 Task: Automatically enable private vulnerability reporting for new public repositories in the organization "Mark56711".
Action: Mouse moved to (1019, 83)
Screenshot: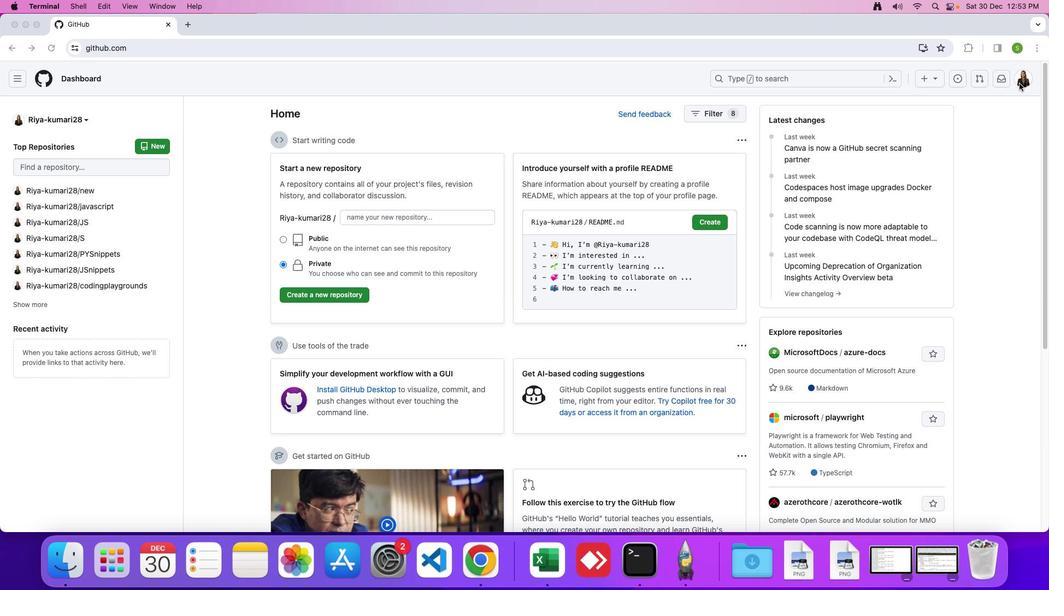 
Action: Mouse pressed left at (1019, 83)
Screenshot: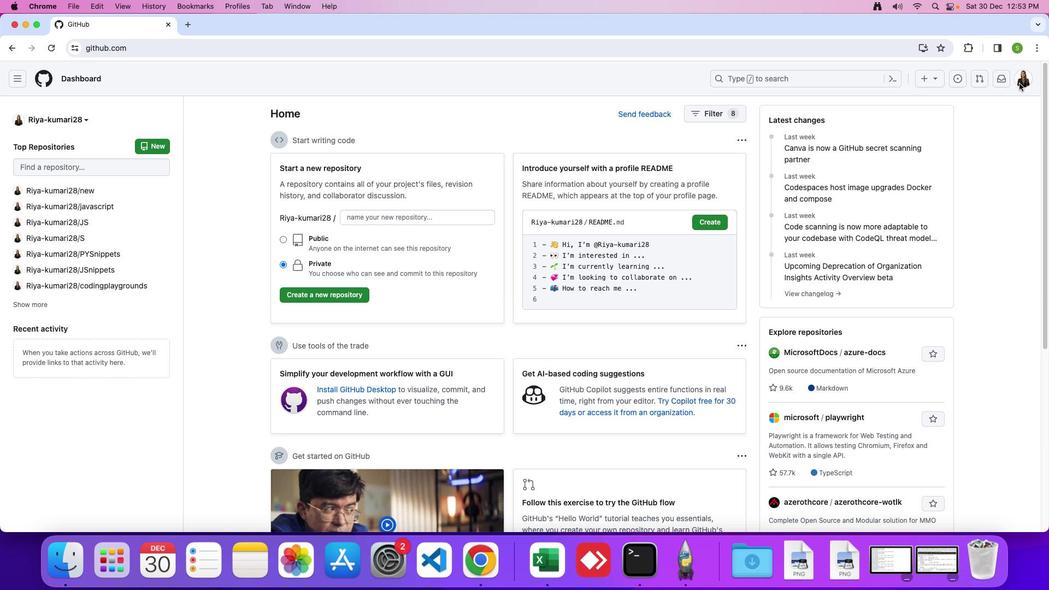 
Action: Mouse moved to (1025, 80)
Screenshot: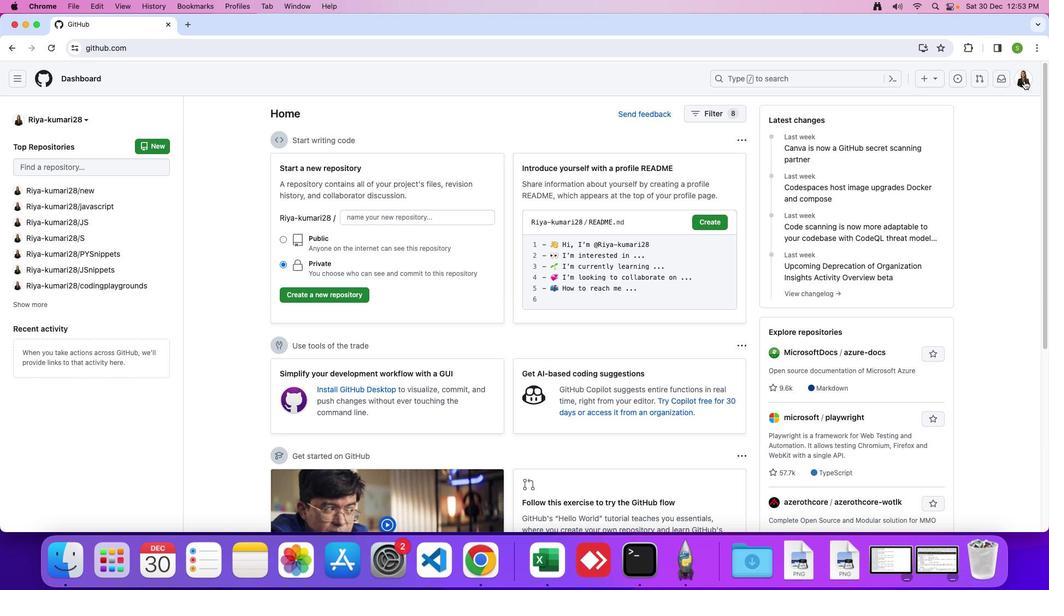 
Action: Mouse pressed left at (1025, 80)
Screenshot: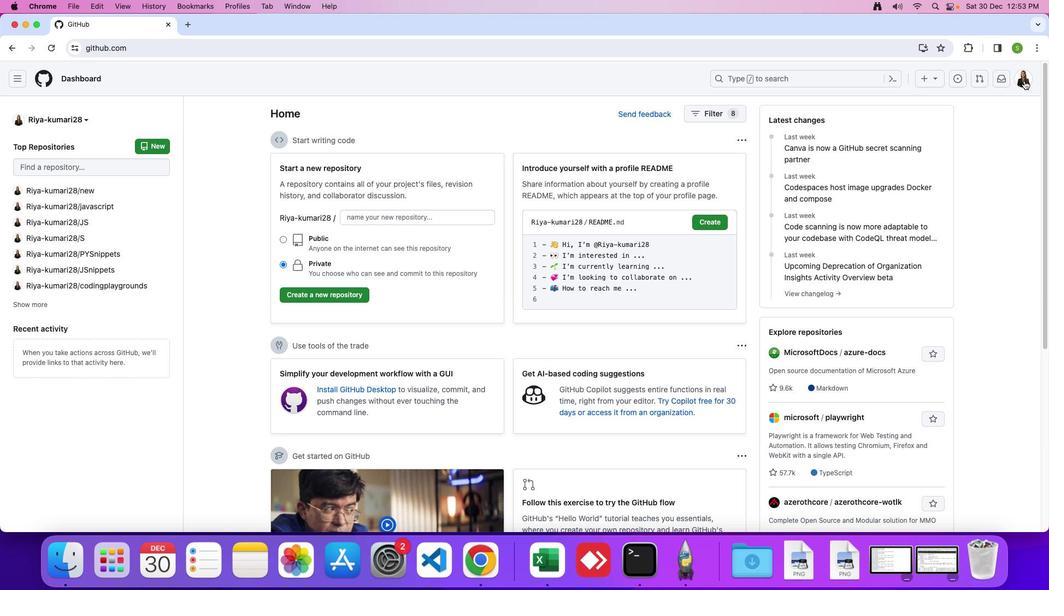 
Action: Mouse moved to (943, 214)
Screenshot: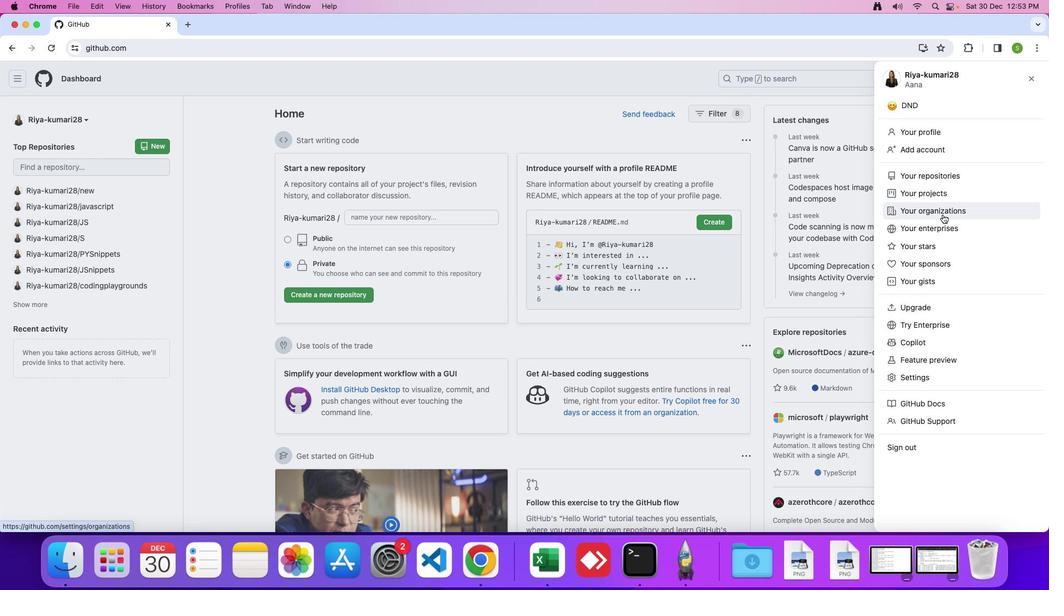 
Action: Mouse pressed left at (943, 214)
Screenshot: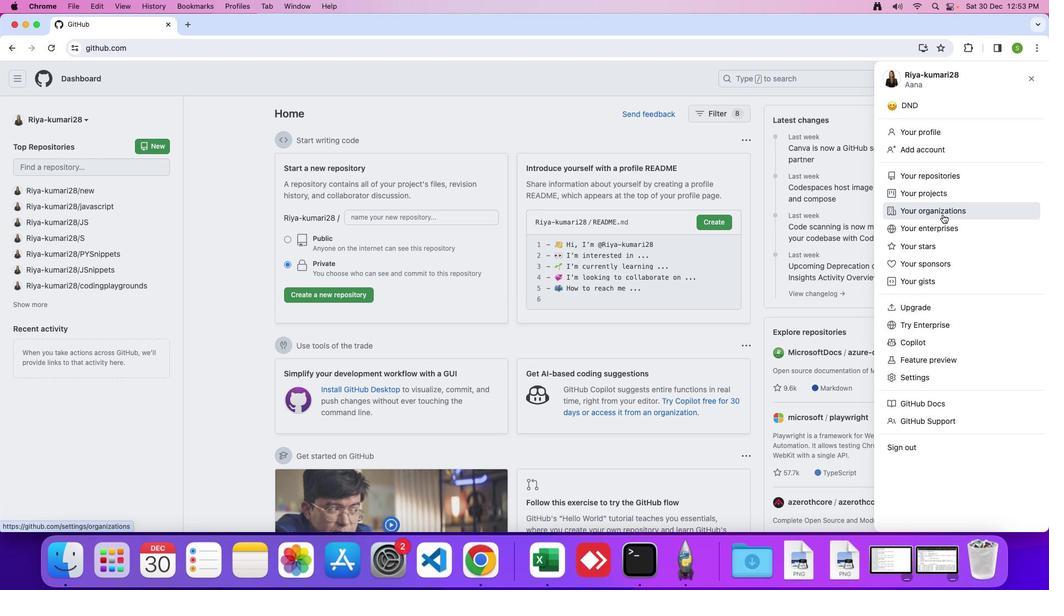 
Action: Mouse moved to (786, 228)
Screenshot: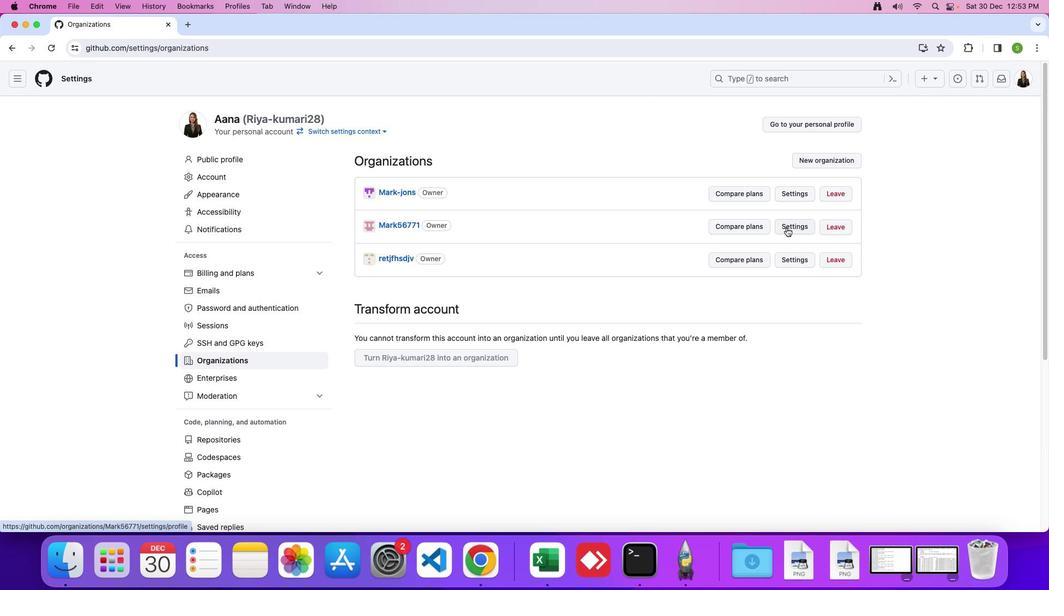 
Action: Mouse pressed left at (786, 228)
Screenshot: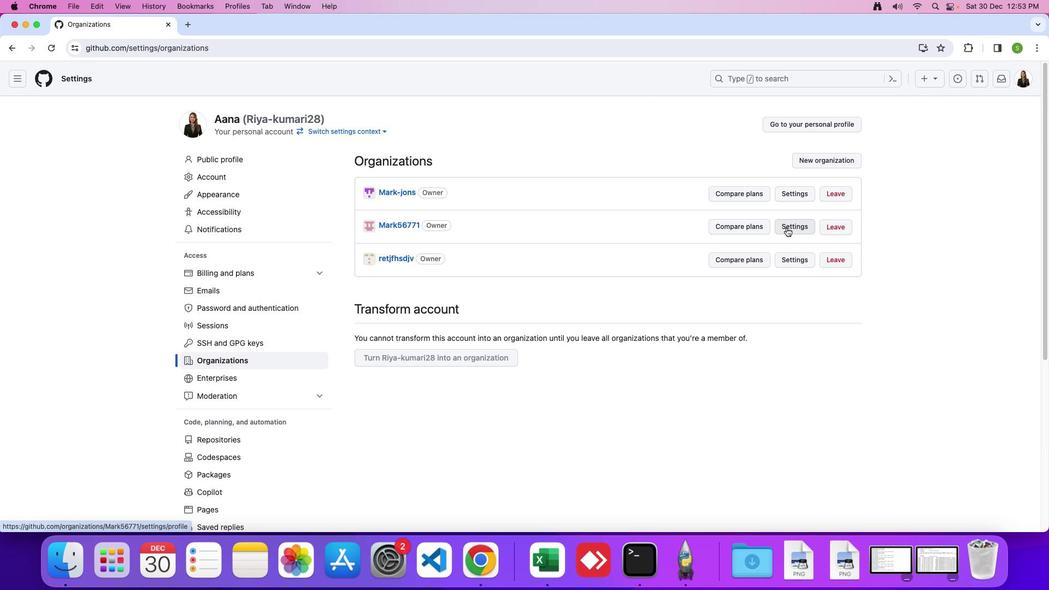 
Action: Mouse moved to (250, 322)
Screenshot: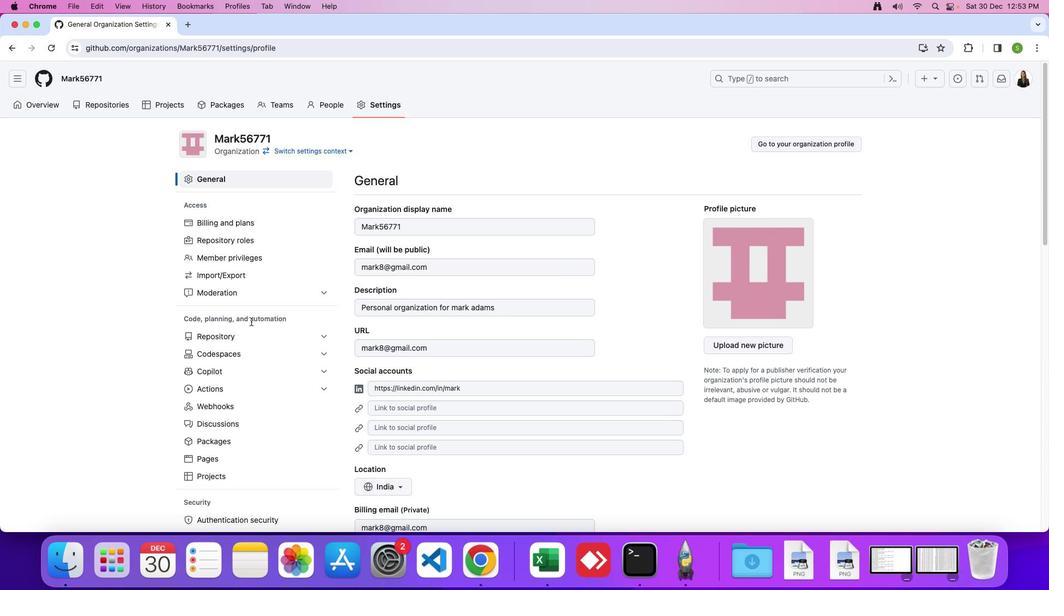 
Action: Mouse scrolled (250, 322) with delta (0, 0)
Screenshot: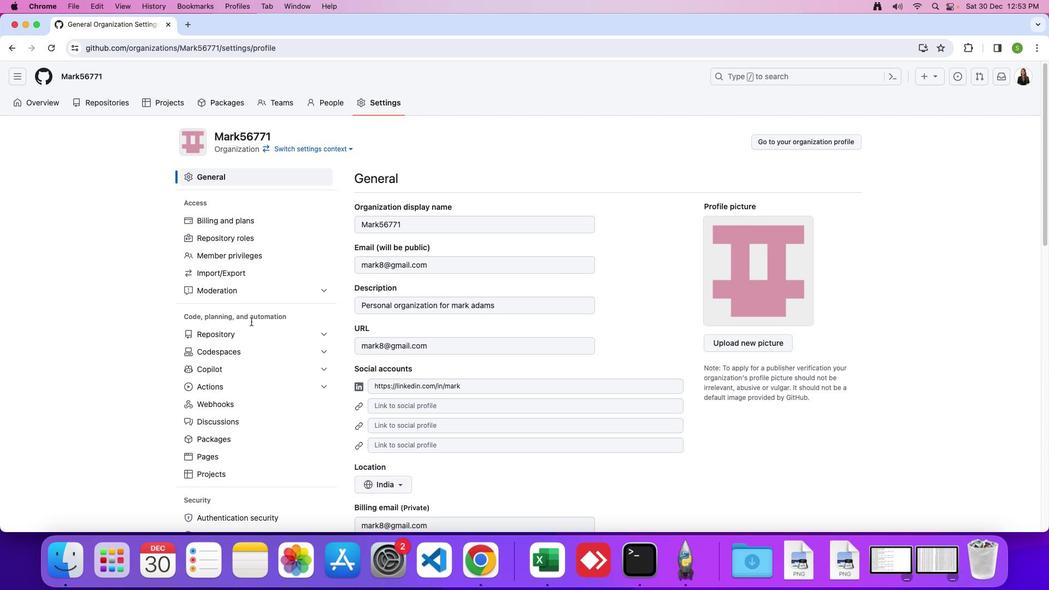 
Action: Mouse scrolled (250, 322) with delta (0, 0)
Screenshot: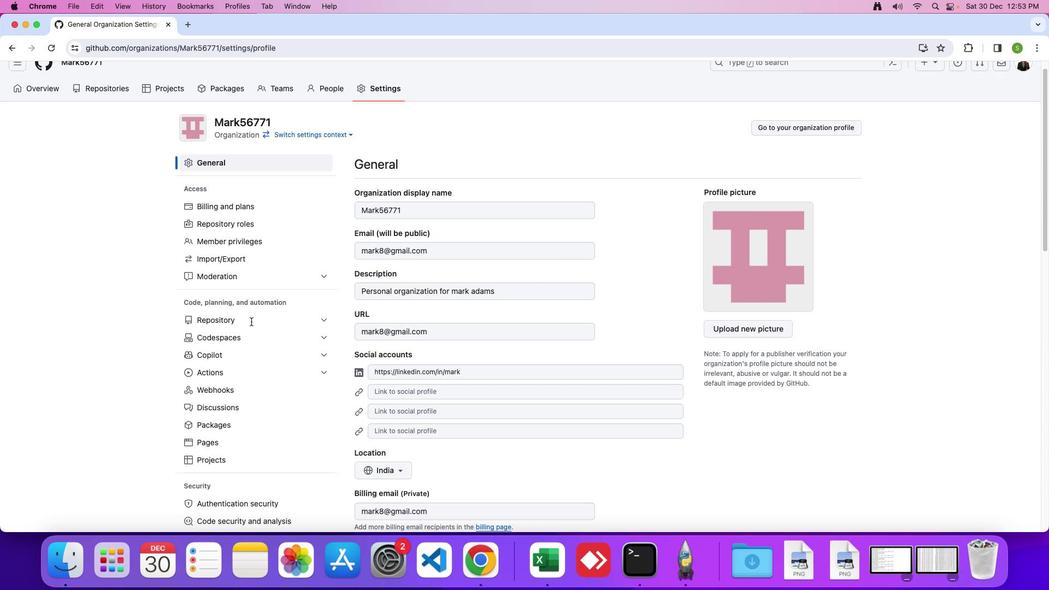 
Action: Mouse scrolled (250, 322) with delta (0, -1)
Screenshot: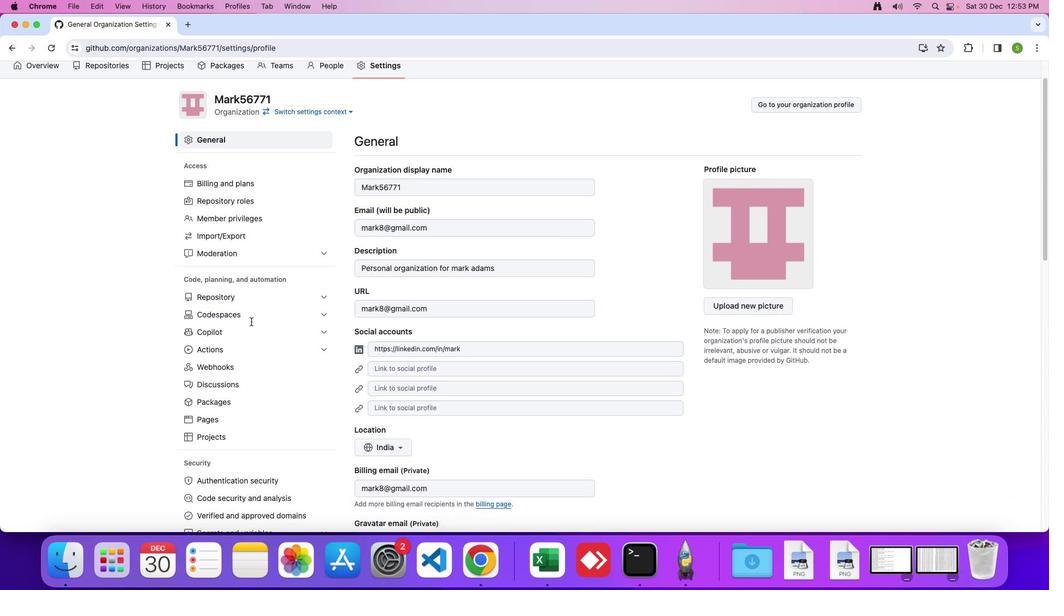 
Action: Mouse scrolled (250, 322) with delta (0, -1)
Screenshot: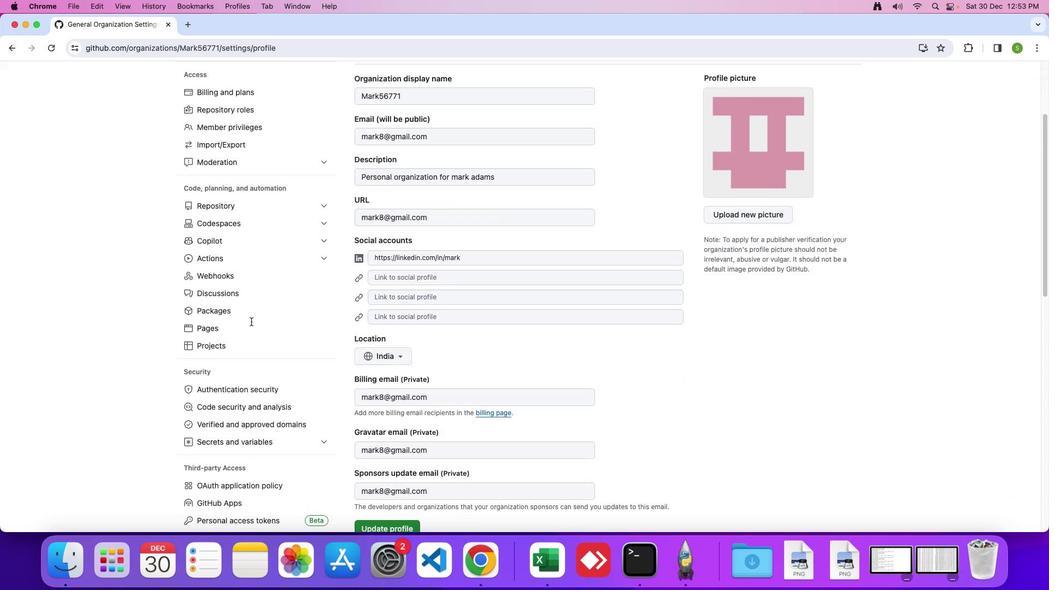 
Action: Mouse moved to (241, 356)
Screenshot: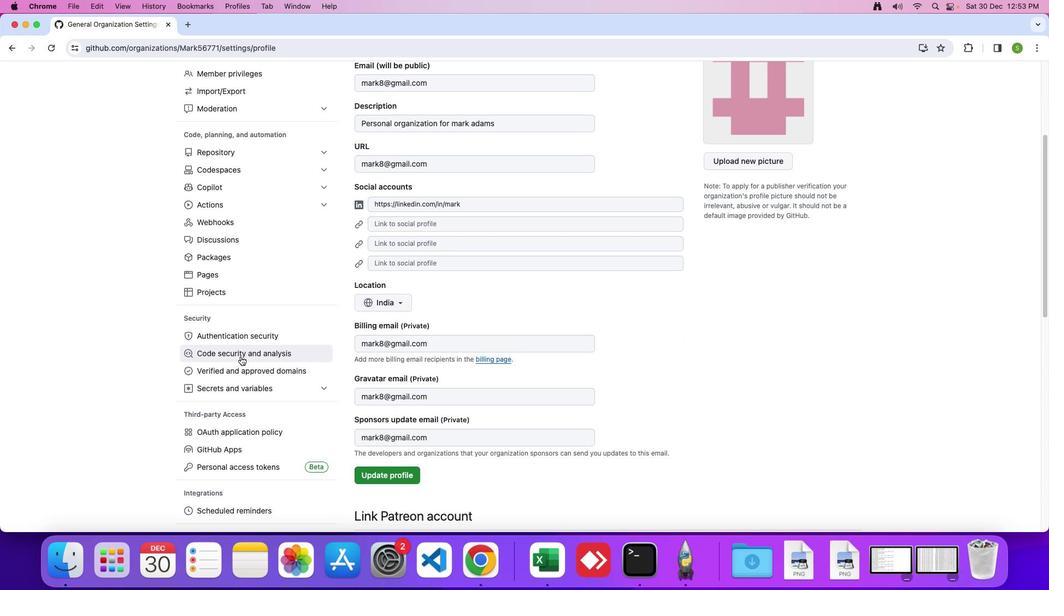 
Action: Mouse pressed left at (241, 356)
Screenshot: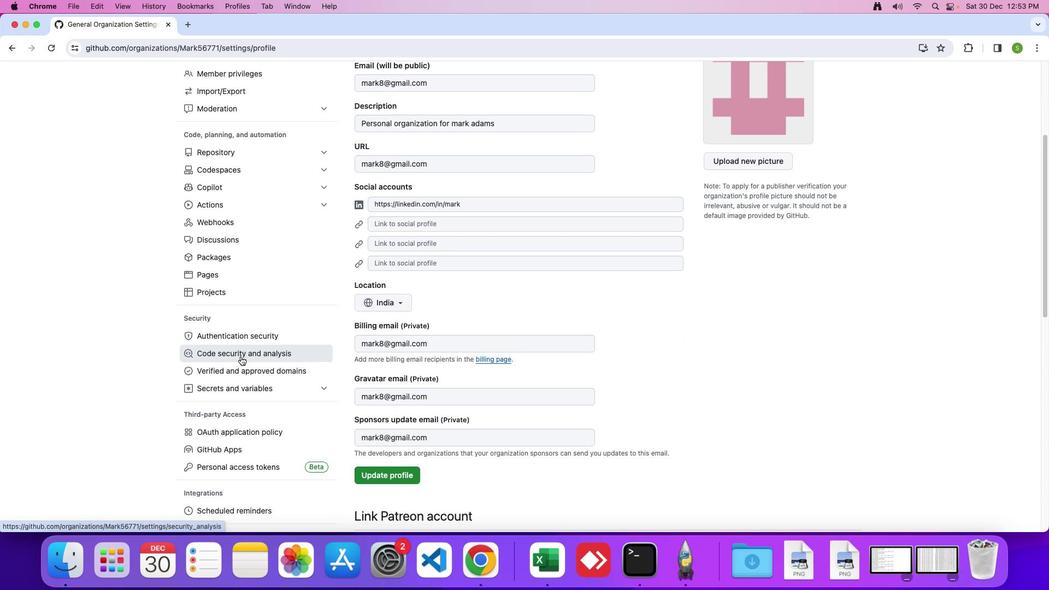 
Action: Mouse moved to (358, 288)
Screenshot: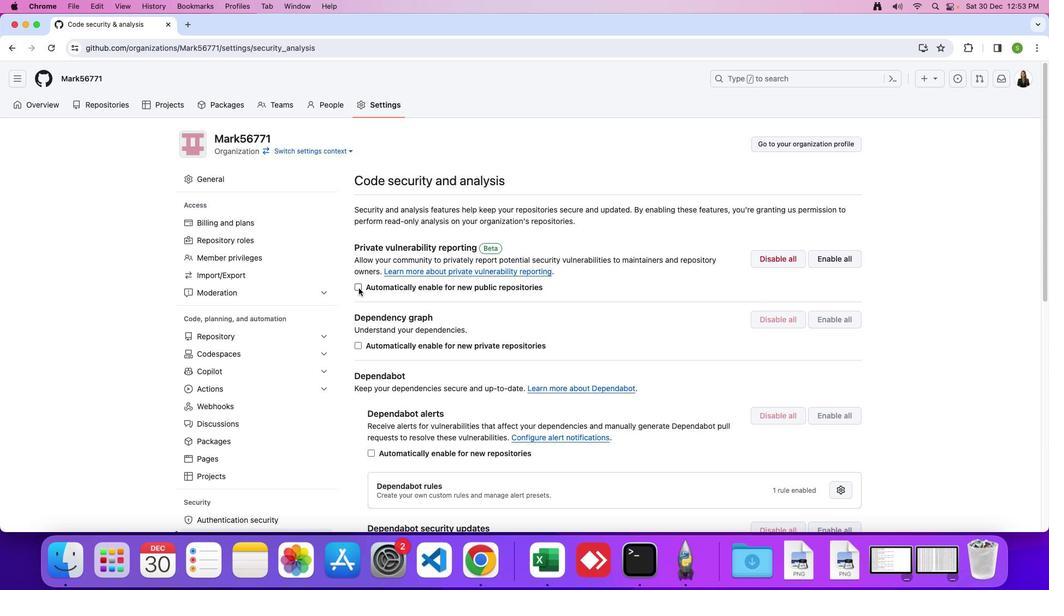 
Action: Mouse pressed left at (358, 288)
Screenshot: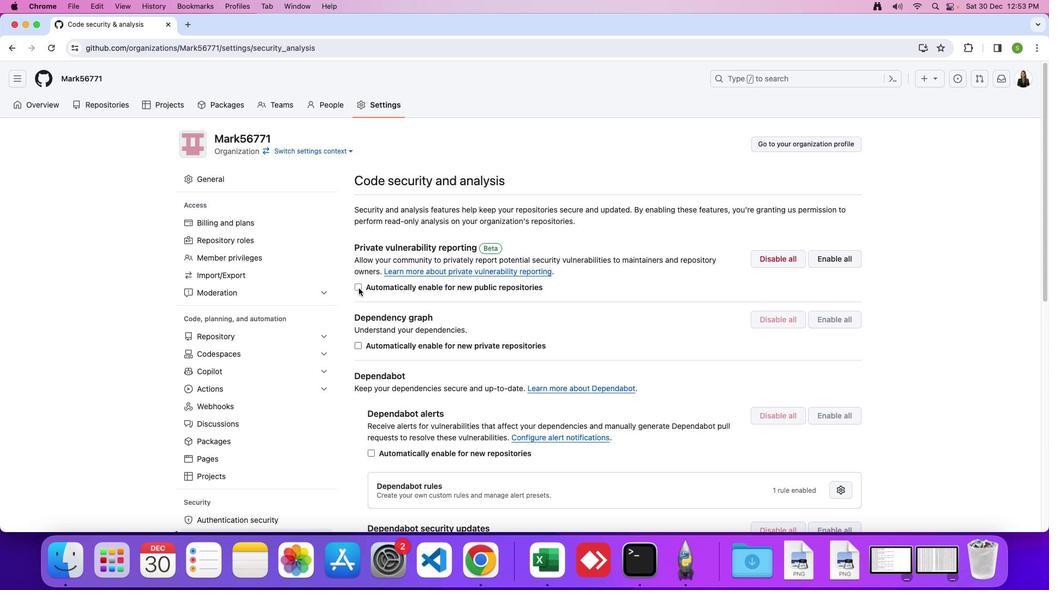 
